 Task: Add the task  Login page not loading or unresponsive to the section Feature Freeze Sprint in the project ZillaTech and add a Due Date to the respective task as 2023/07/02.
Action: Mouse moved to (652, 625)
Screenshot: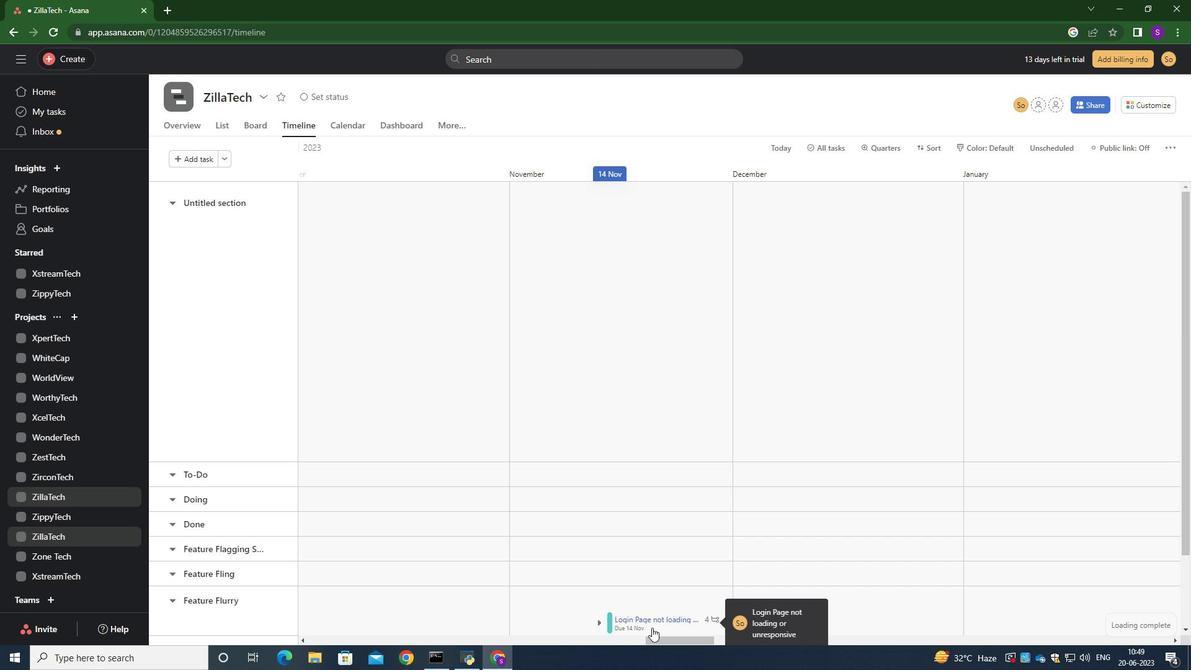 
Action: Mouse pressed left at (652, 625)
Screenshot: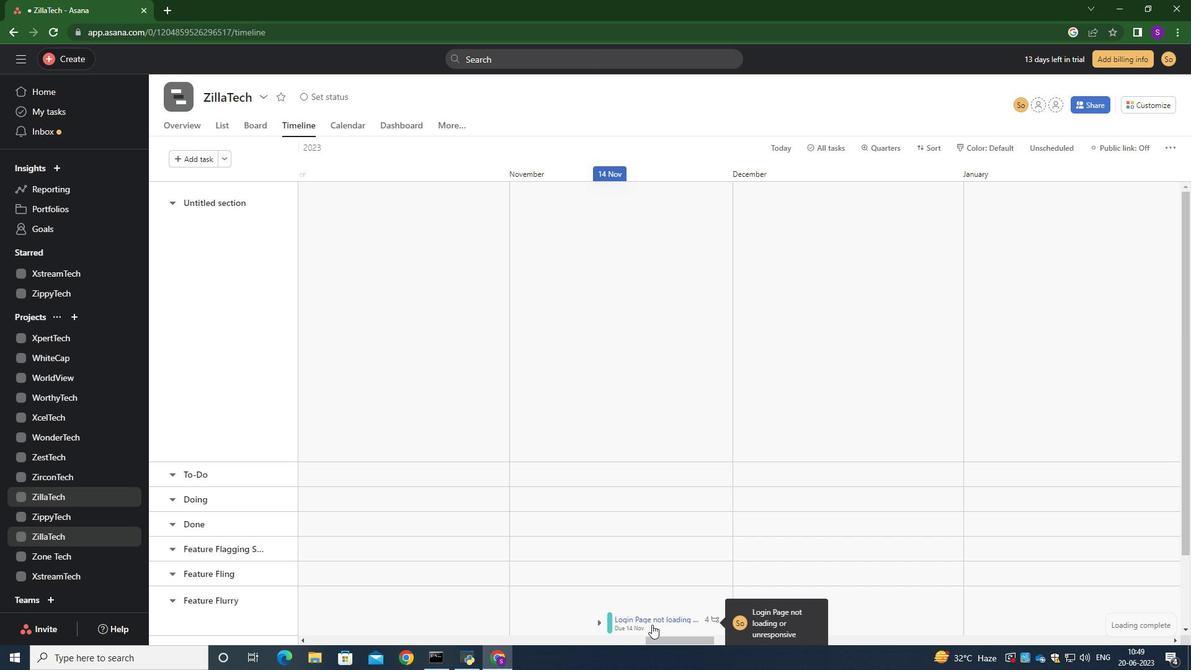 
Action: Mouse moved to (956, 273)
Screenshot: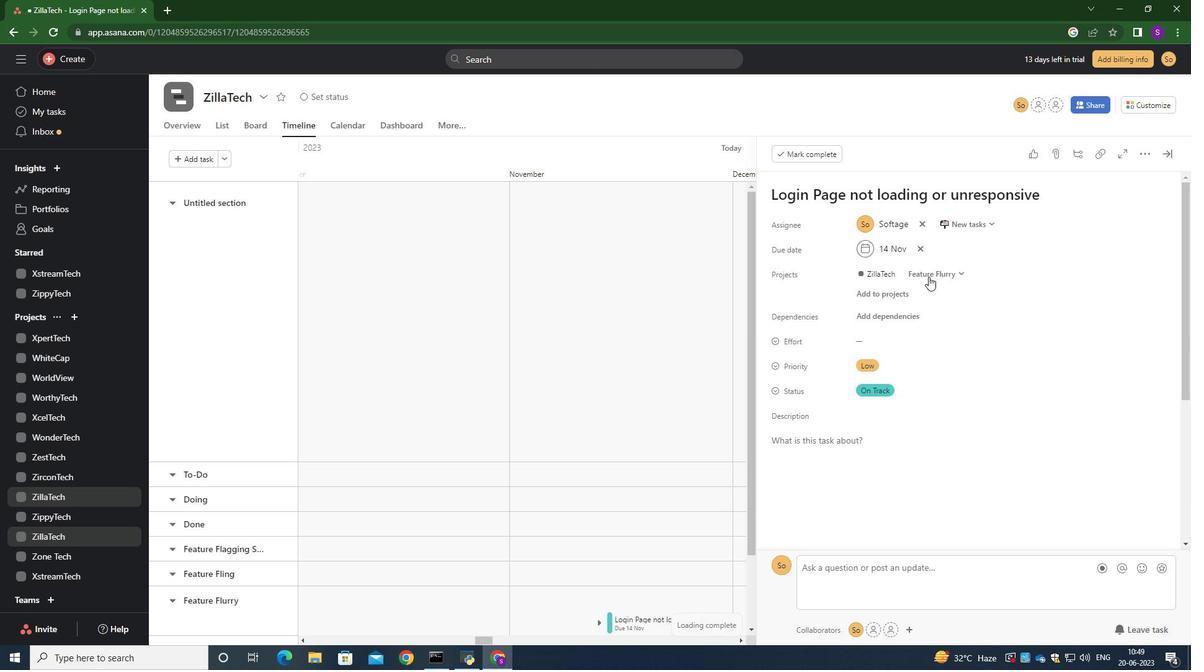 
Action: Mouse pressed left at (956, 273)
Screenshot: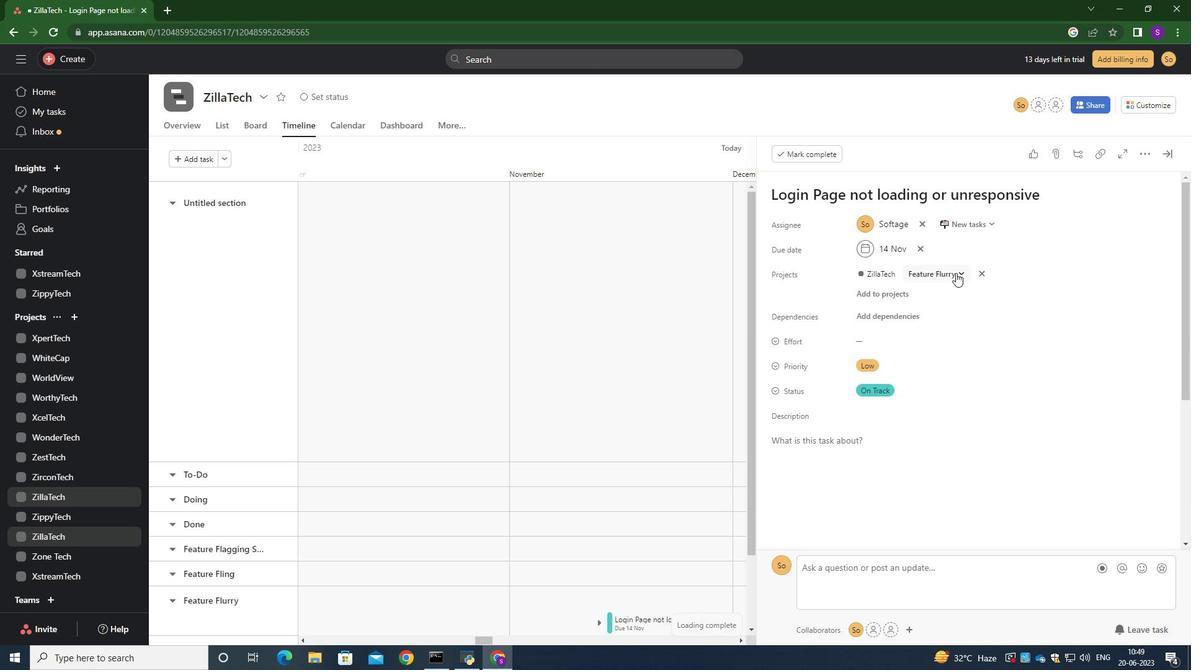 
Action: Mouse moved to (933, 466)
Screenshot: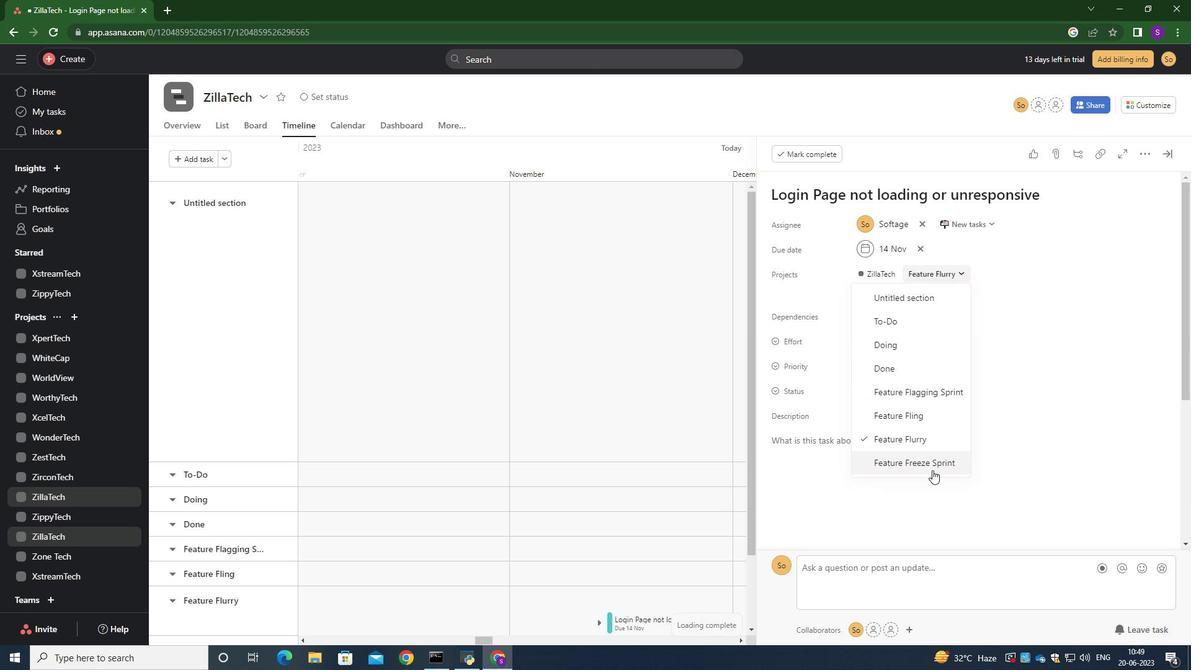 
Action: Mouse pressed left at (933, 466)
Screenshot: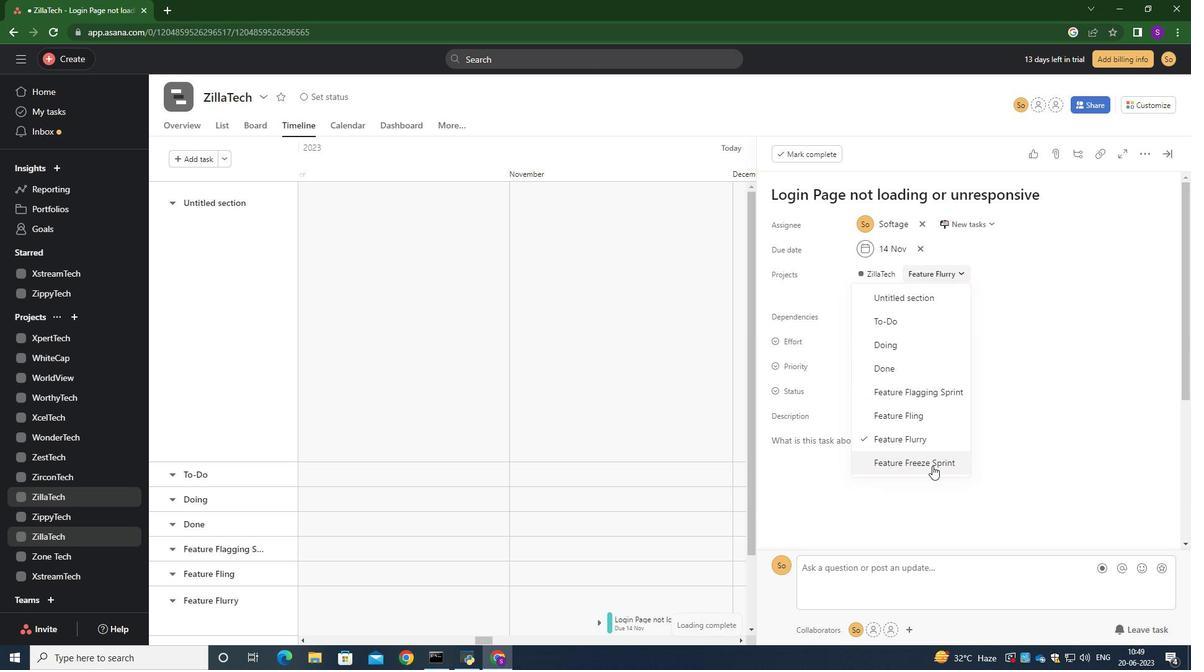 
Action: Mouse moved to (926, 248)
Screenshot: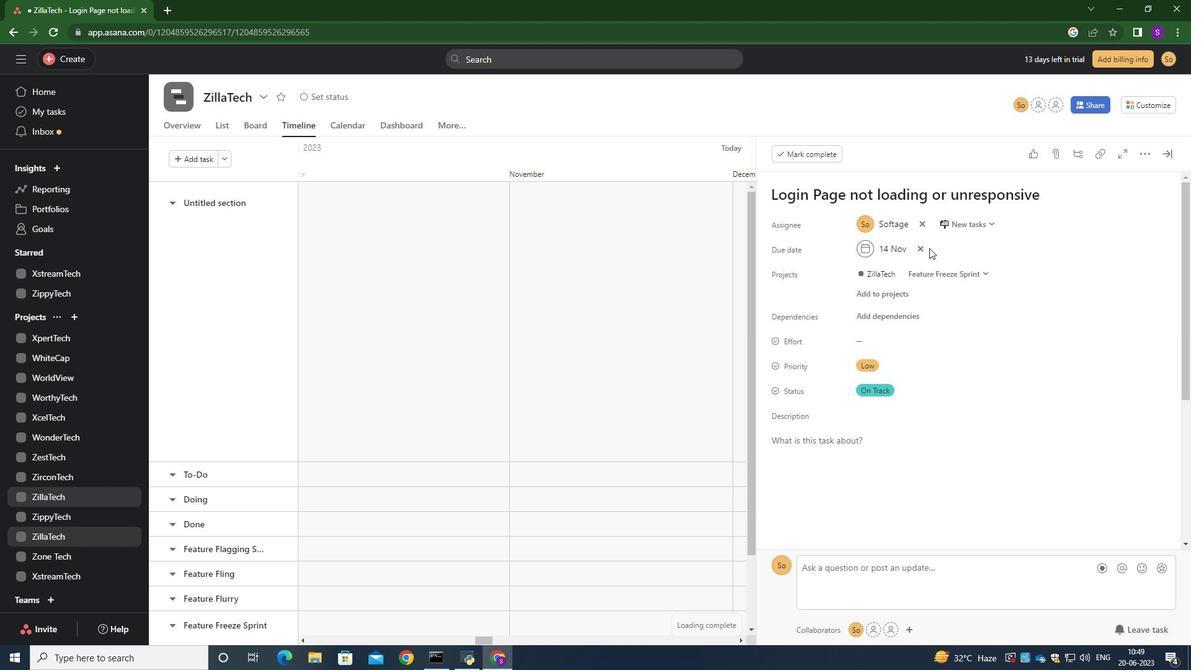 
Action: Mouse pressed left at (926, 248)
Screenshot: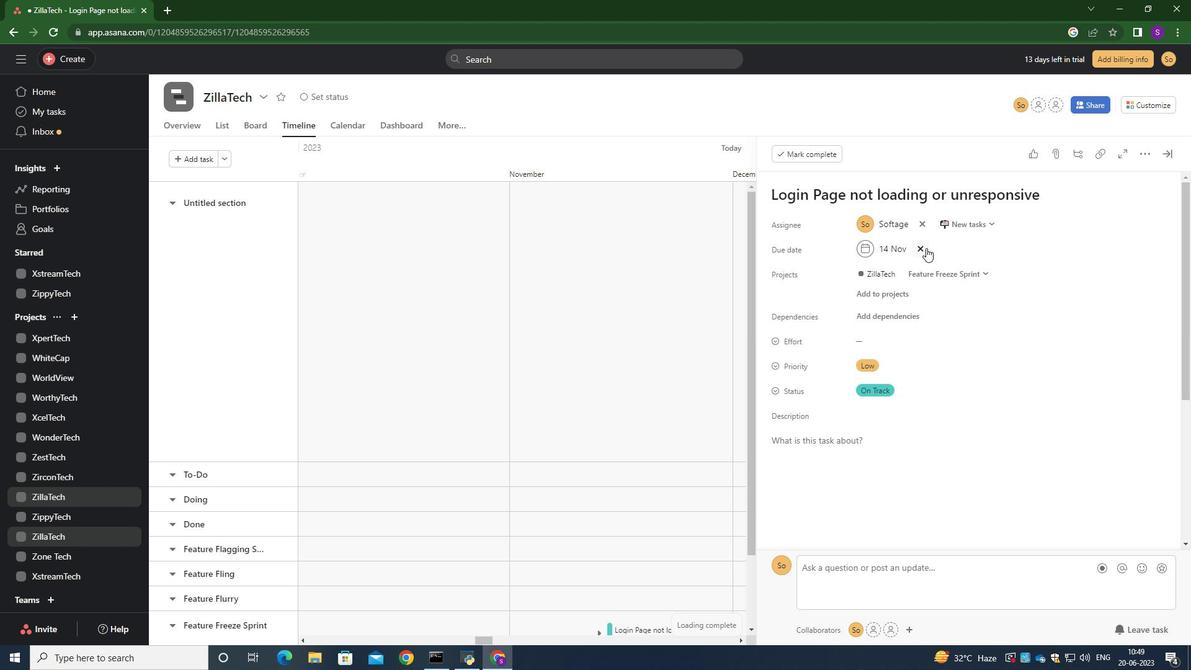
Action: Mouse moved to (902, 248)
Screenshot: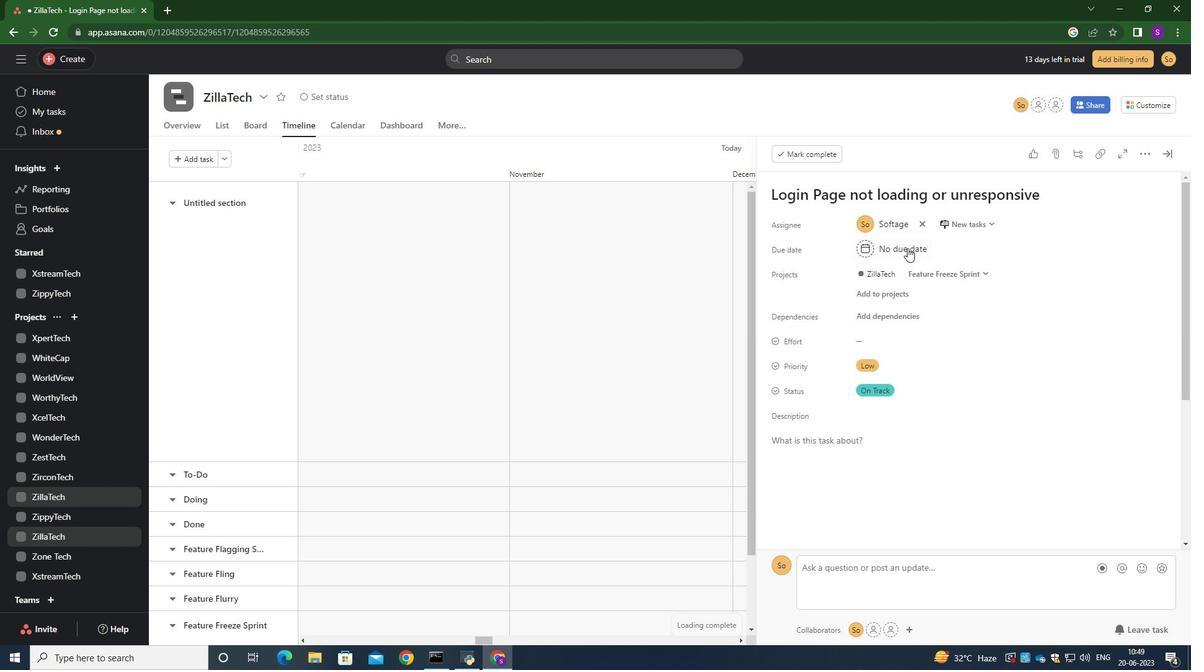 
Action: Mouse pressed left at (902, 248)
Screenshot: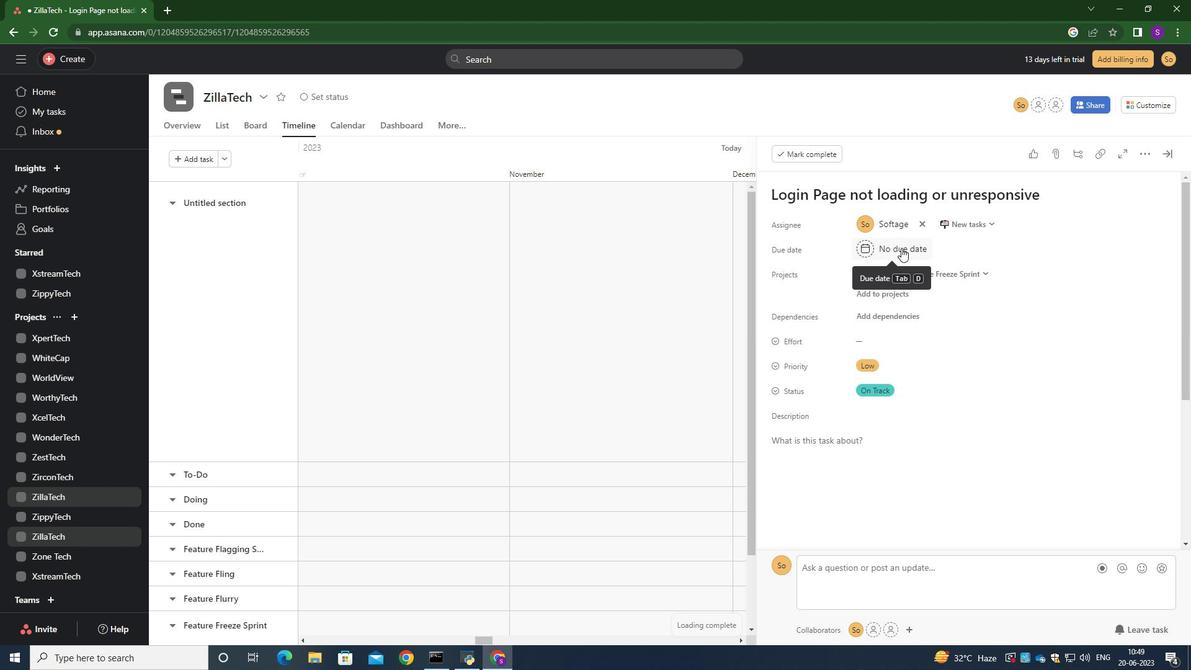 
Action: Key pressed 2023/07/02
Screenshot: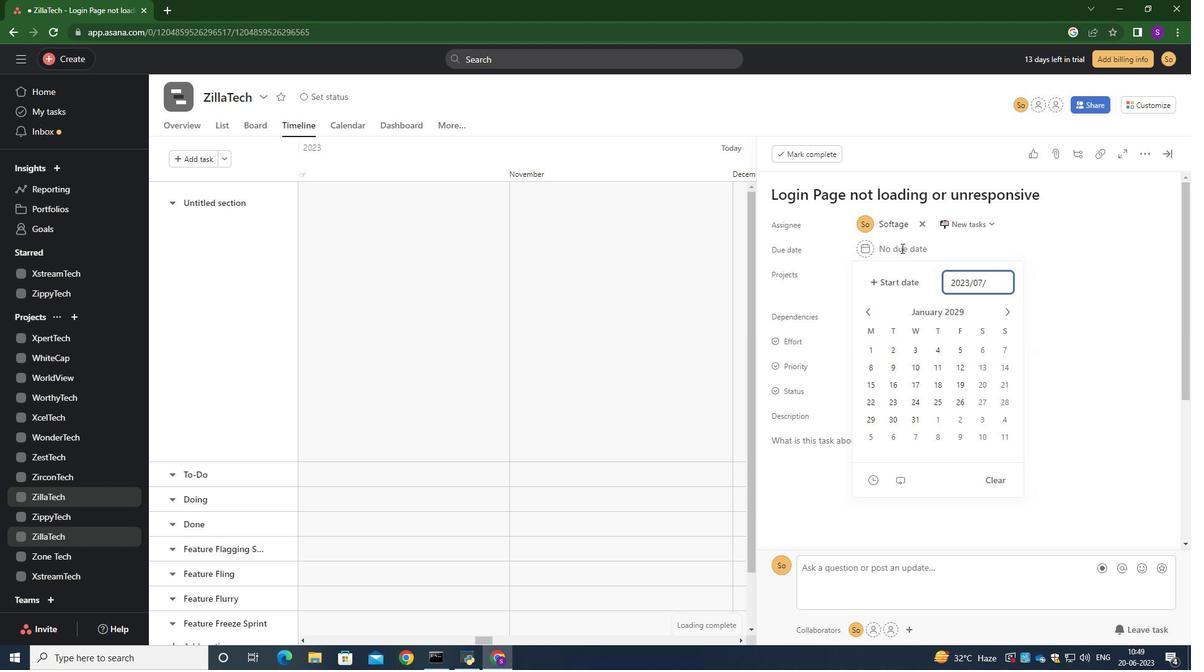 
Action: Mouse moved to (996, 338)
Screenshot: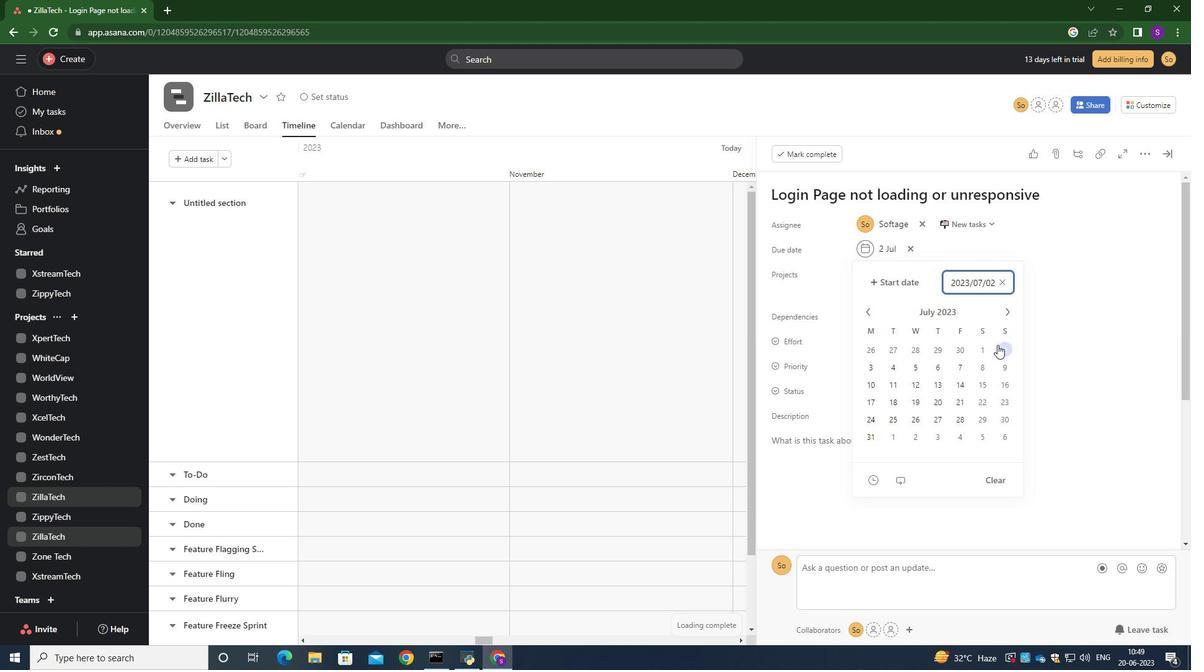 
Action: Key pressed <Key.enter>
Screenshot: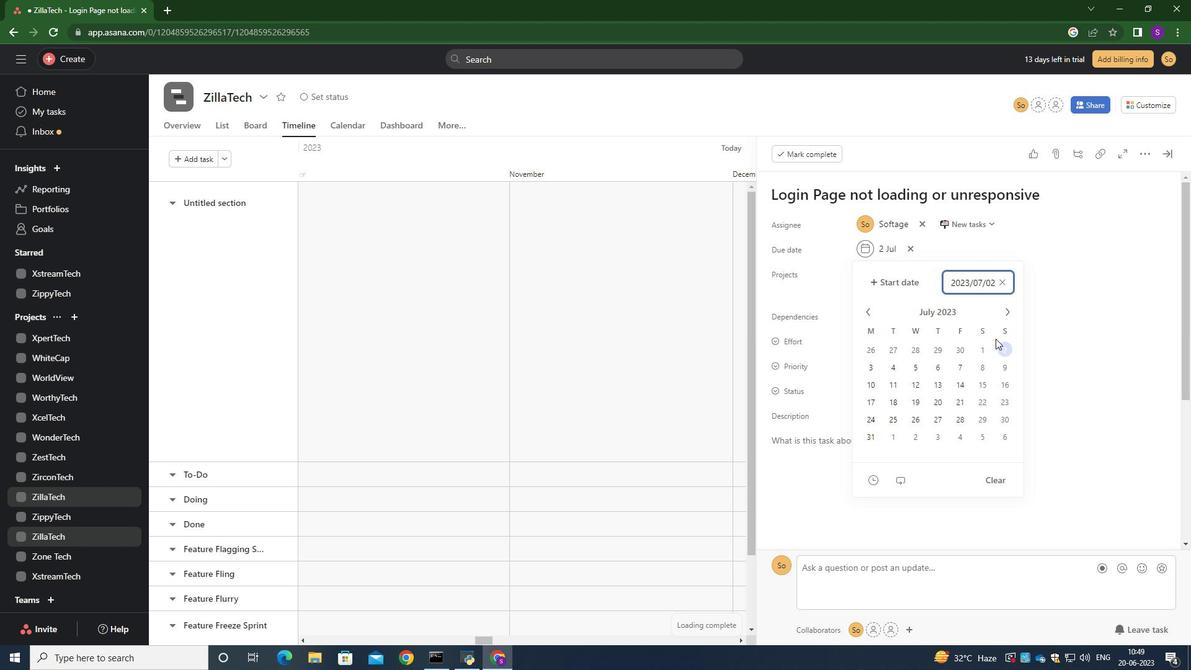 
